 Task: Create a sub task System Test and UAT for the task  Integrate Google Analytics to track user behavior in the project TransTech , assign it to team member softage.9@softage.net and update the status of the sub task to  Completed , set the priority of the sub task to High.
Action: Mouse moved to (39, 266)
Screenshot: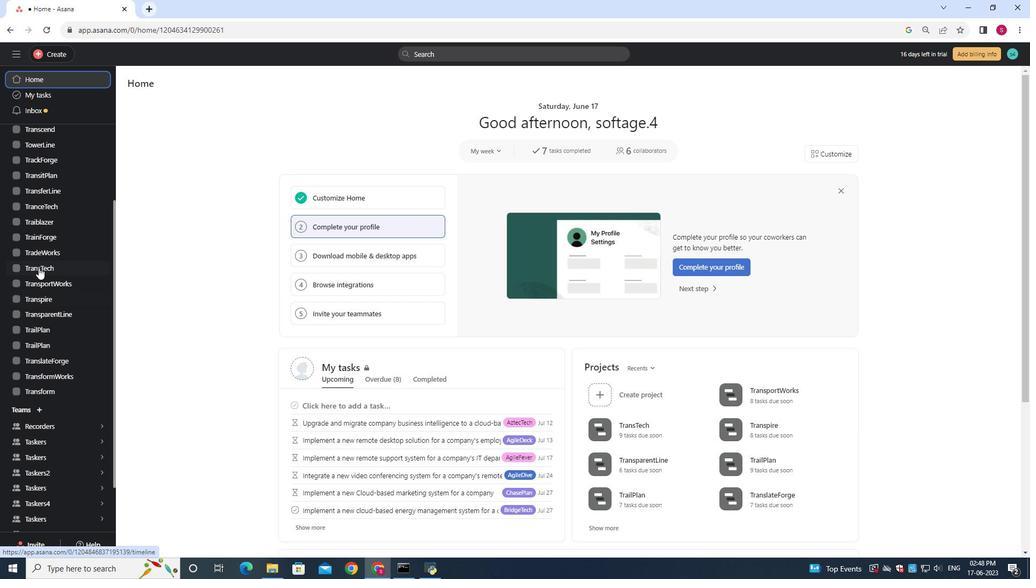
Action: Mouse pressed left at (39, 266)
Screenshot: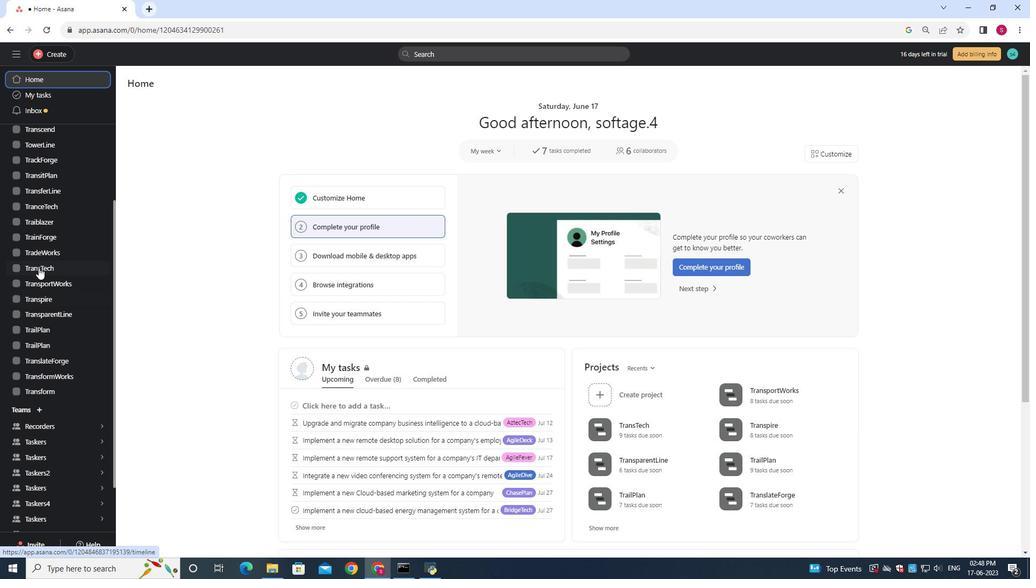 
Action: Mouse moved to (368, 238)
Screenshot: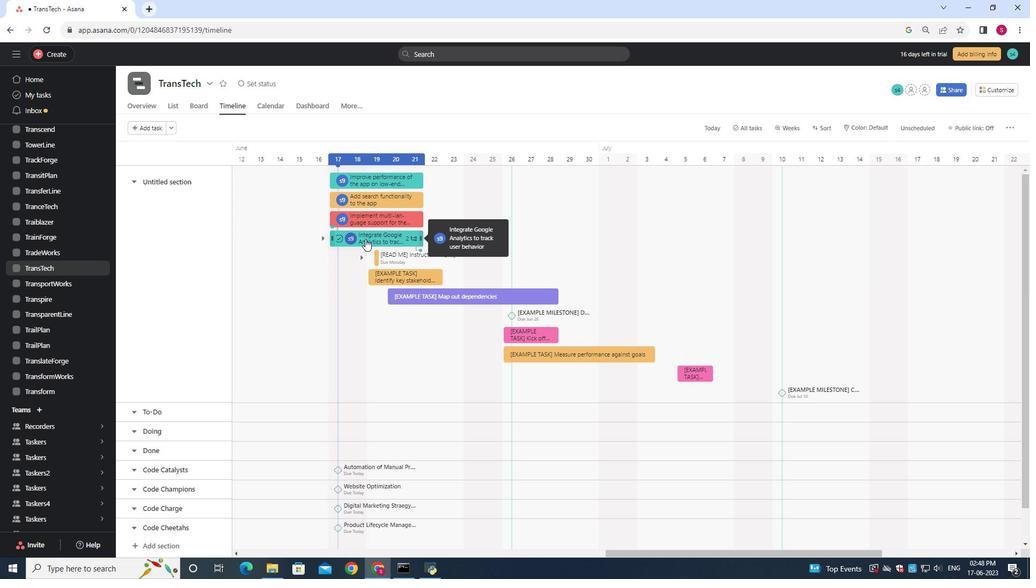 
Action: Mouse pressed left at (368, 238)
Screenshot: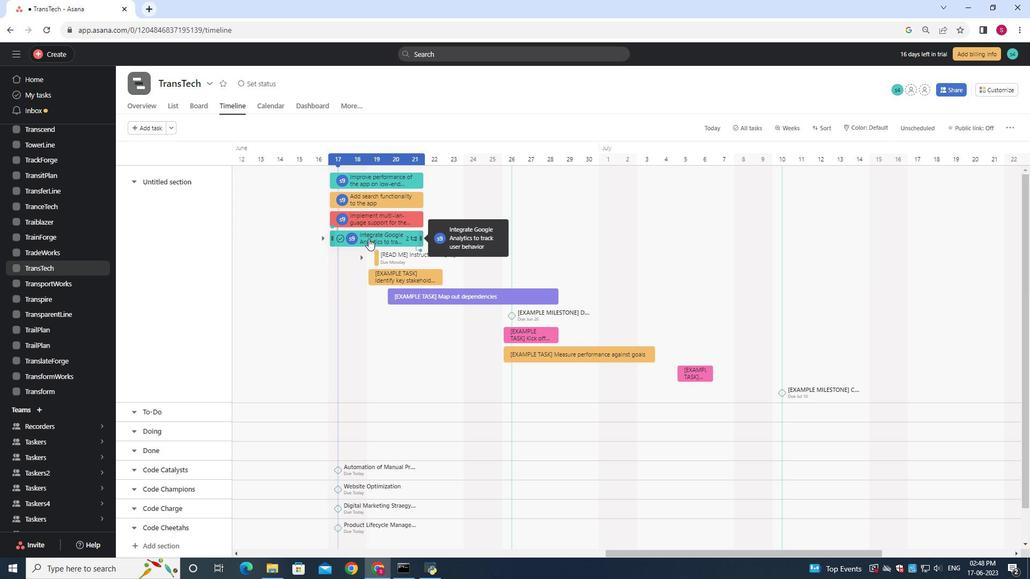 
Action: Mouse moved to (747, 293)
Screenshot: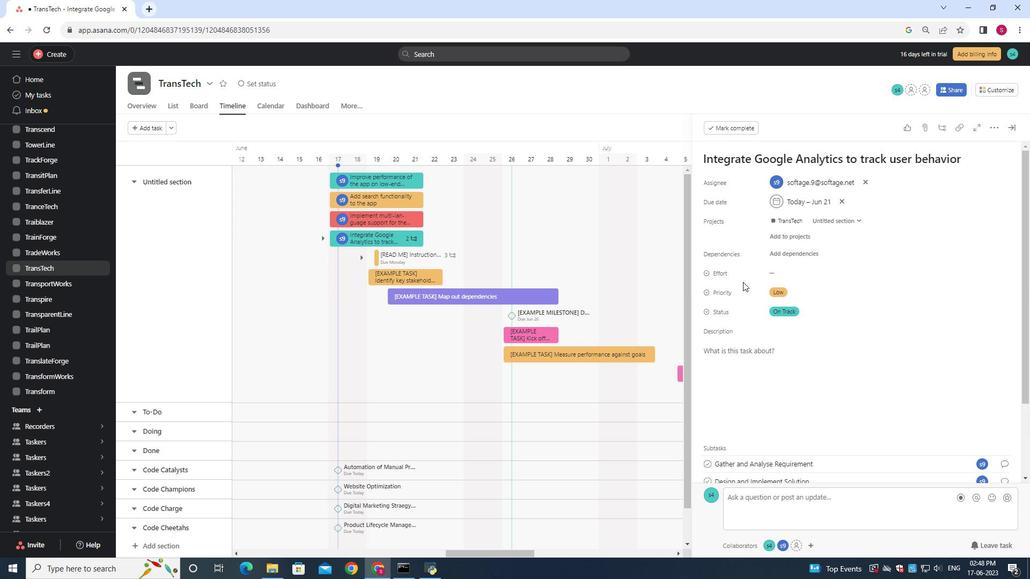 
Action: Mouse scrolled (747, 292) with delta (0, 0)
Screenshot: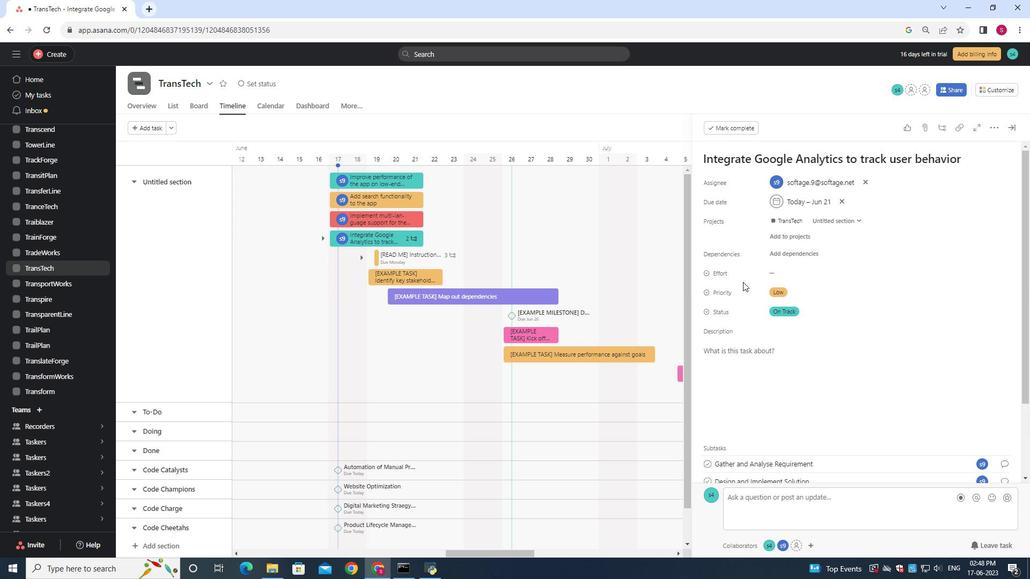 
Action: Mouse moved to (748, 293)
Screenshot: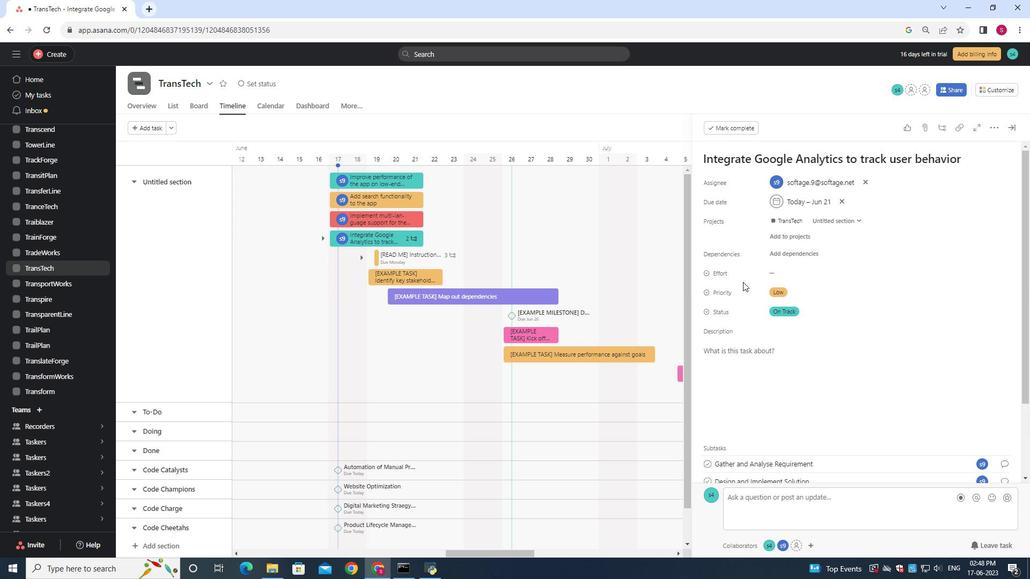 
Action: Mouse scrolled (748, 293) with delta (0, 0)
Screenshot: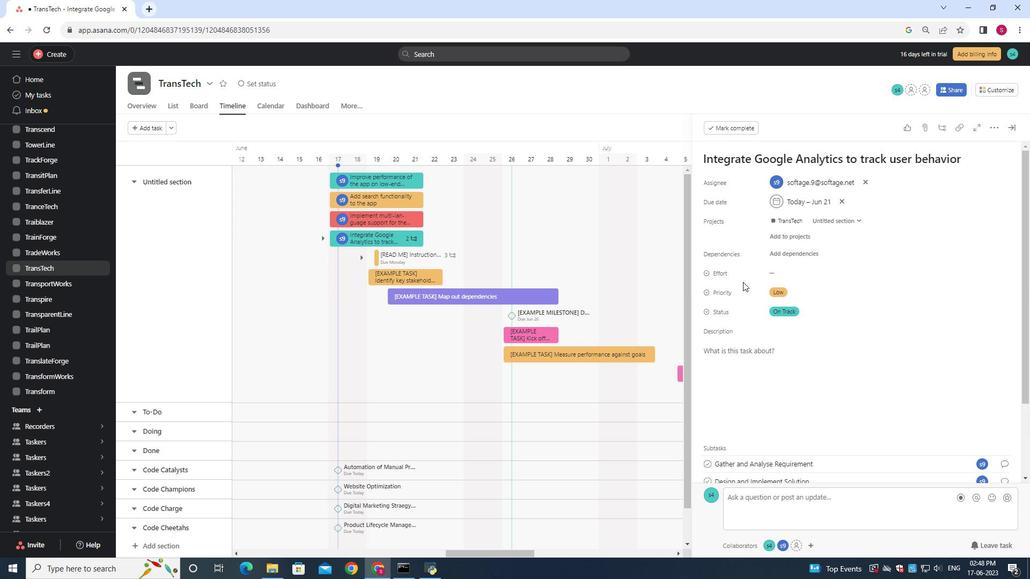 
Action: Mouse scrolled (748, 293) with delta (0, 0)
Screenshot: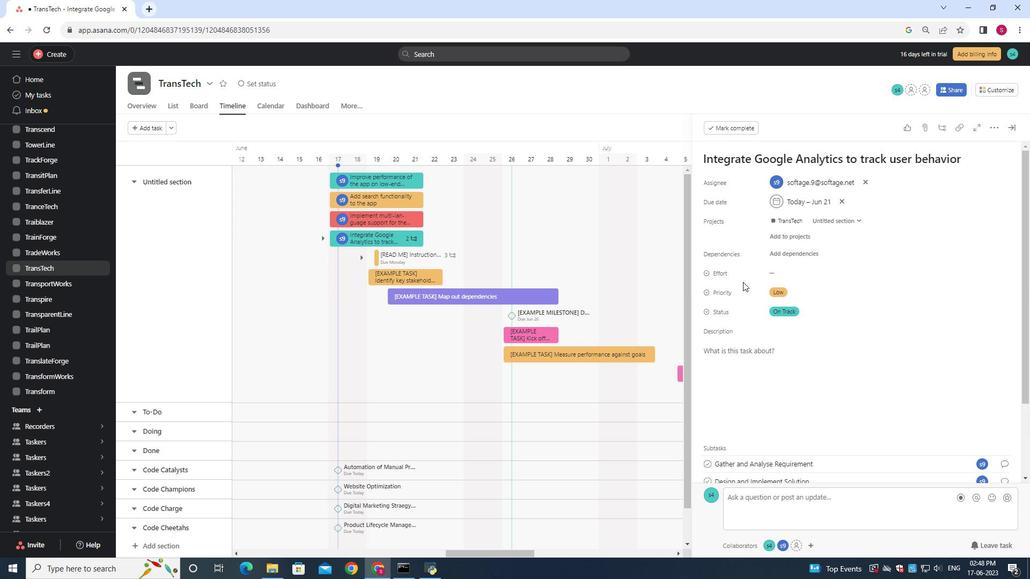 
Action: Mouse scrolled (748, 293) with delta (0, 0)
Screenshot: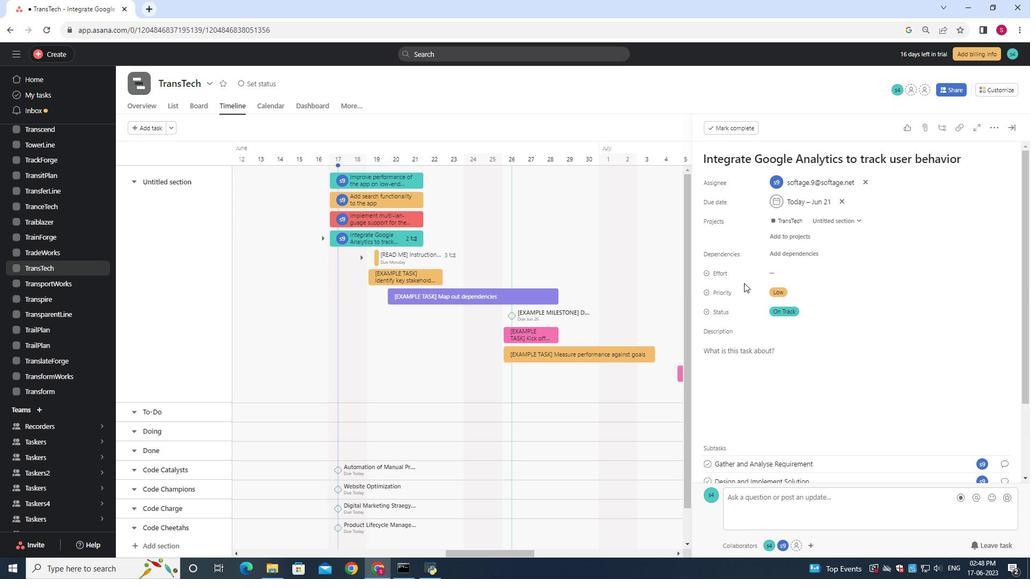 
Action: Mouse moved to (744, 403)
Screenshot: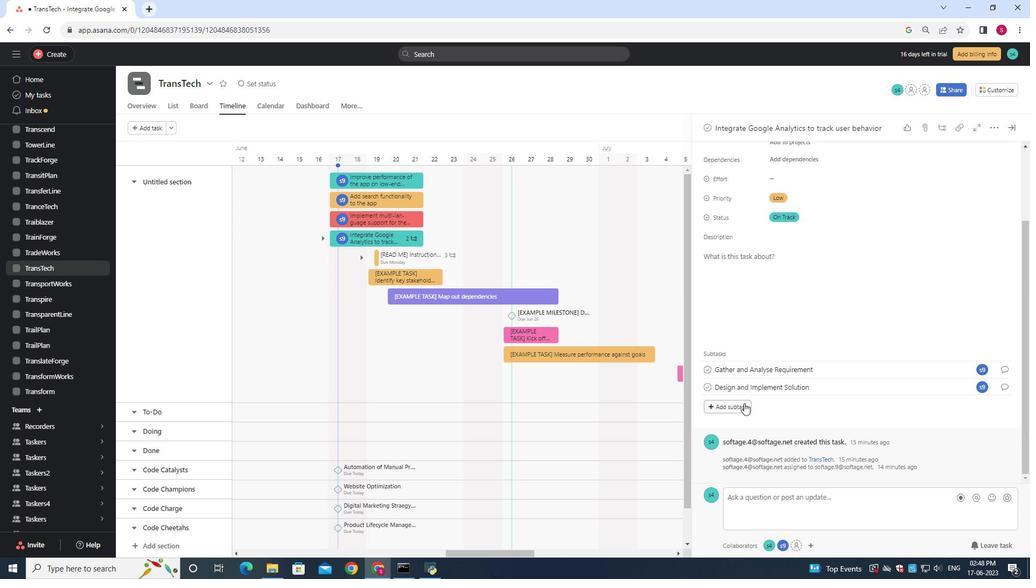 
Action: Mouse pressed left at (744, 403)
Screenshot: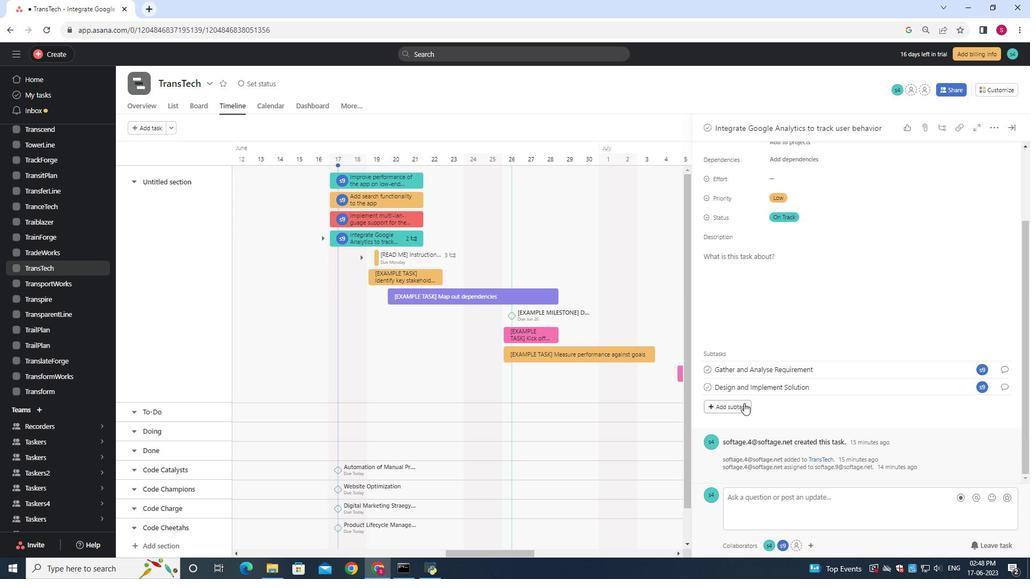 
Action: Mouse moved to (743, 403)
Screenshot: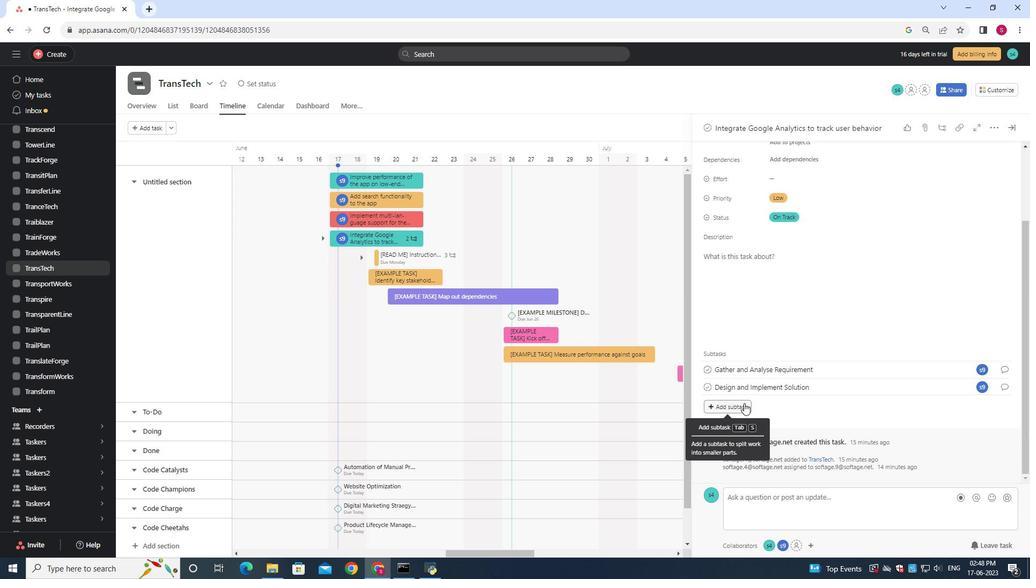 
Action: Key pressed <Key.shift>System<Key.space><Key.shift>Test<Key.space>and<Key.space><Key.shift><Key.shift><Key.shift><Key.shift>UAT
Screenshot: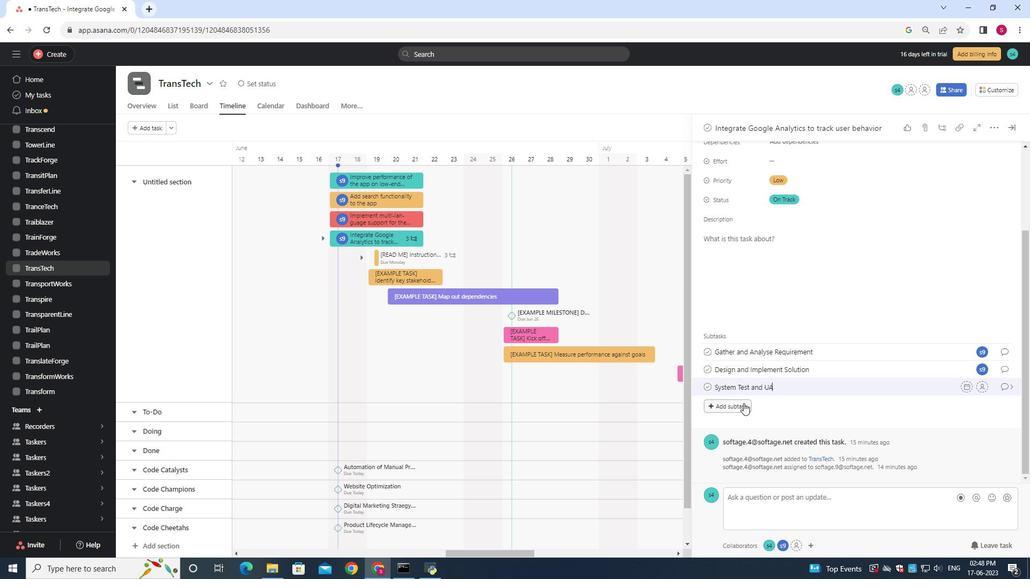 
Action: Mouse moved to (980, 385)
Screenshot: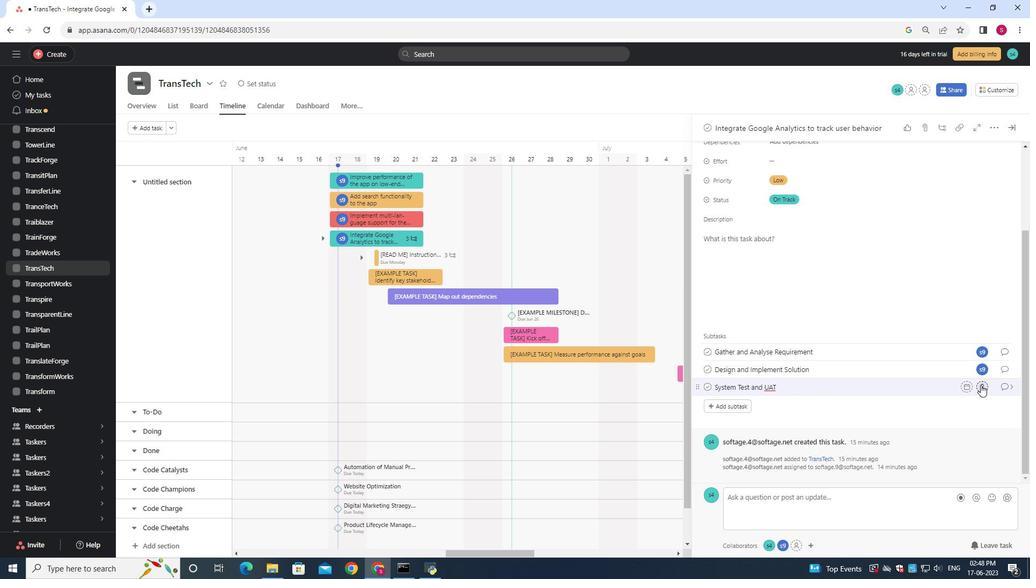 
Action: Mouse pressed left at (980, 385)
Screenshot: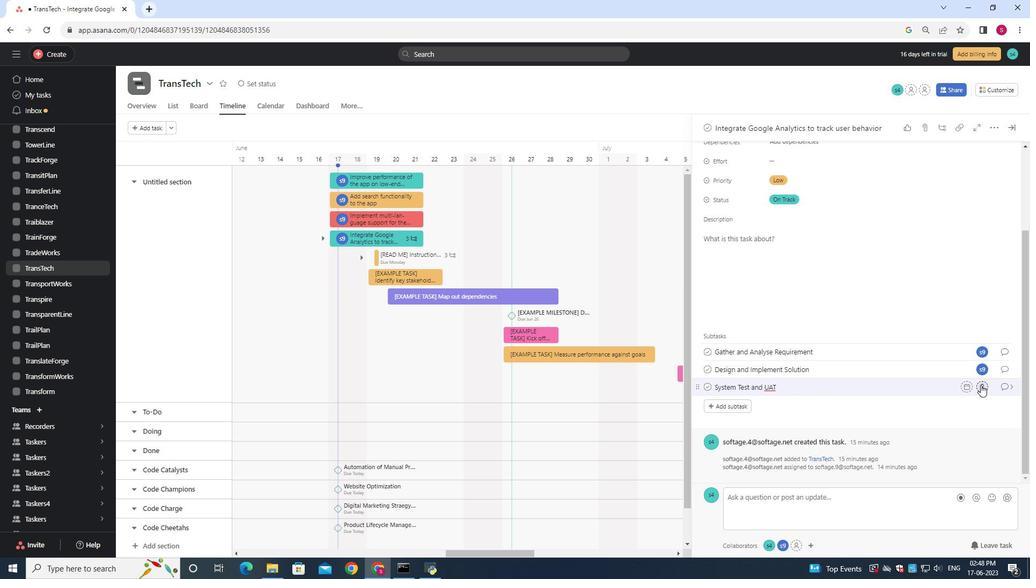 
Action: Mouse moved to (977, 384)
Screenshot: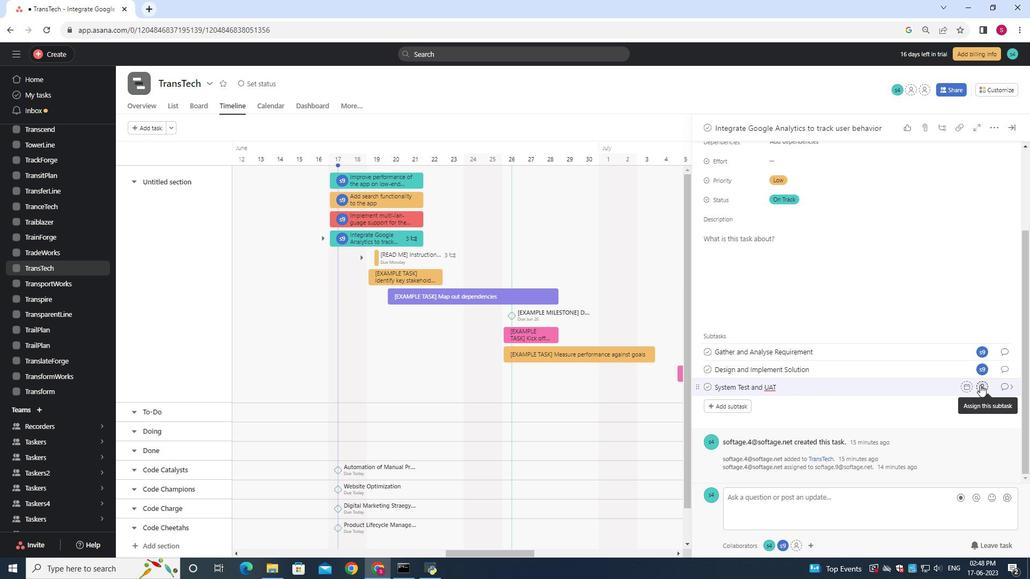 
Action: Key pressed softage.9<Key.shift>@softage.net
Screenshot: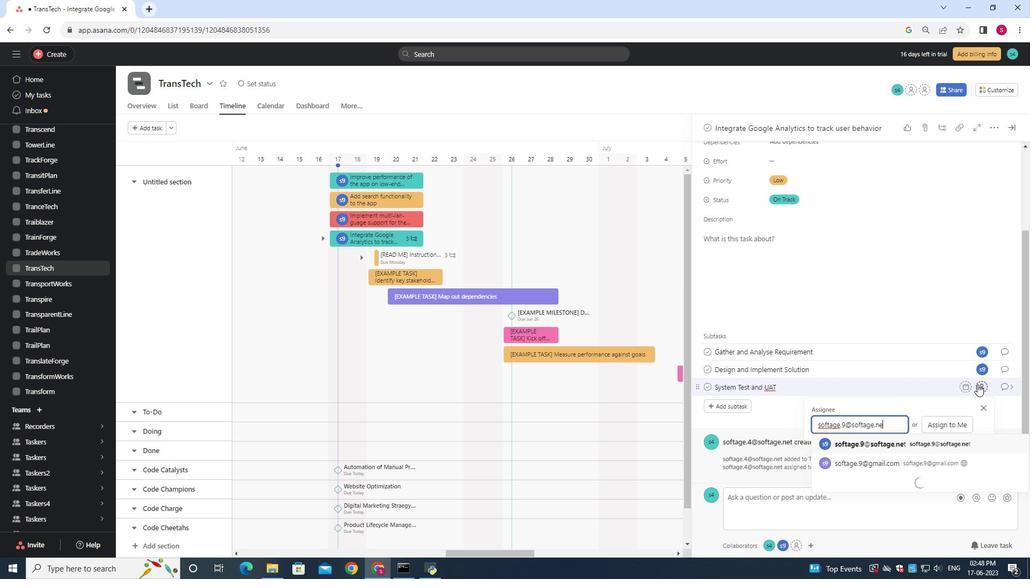
Action: Mouse moved to (889, 446)
Screenshot: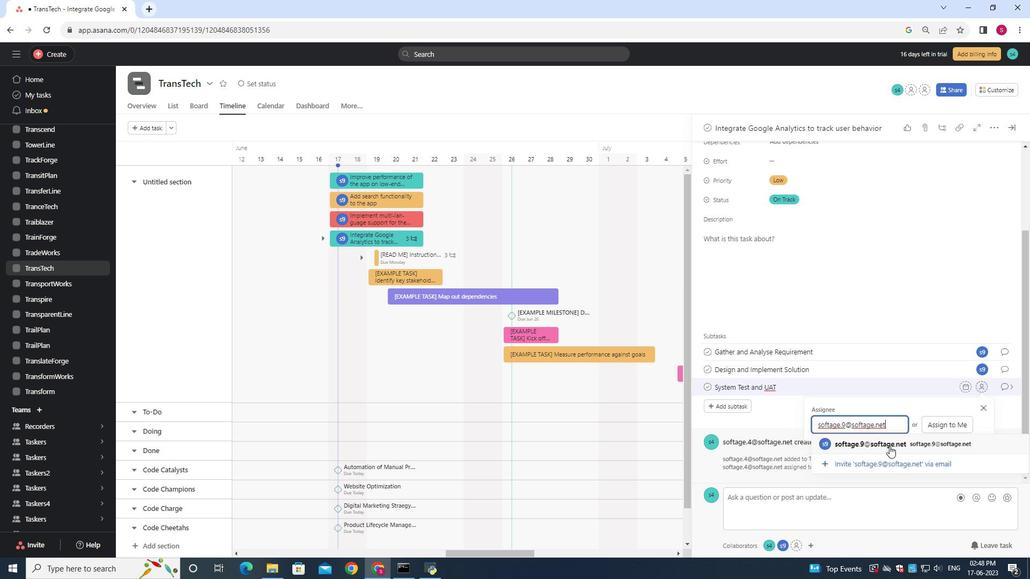 
Action: Mouse pressed left at (889, 446)
Screenshot: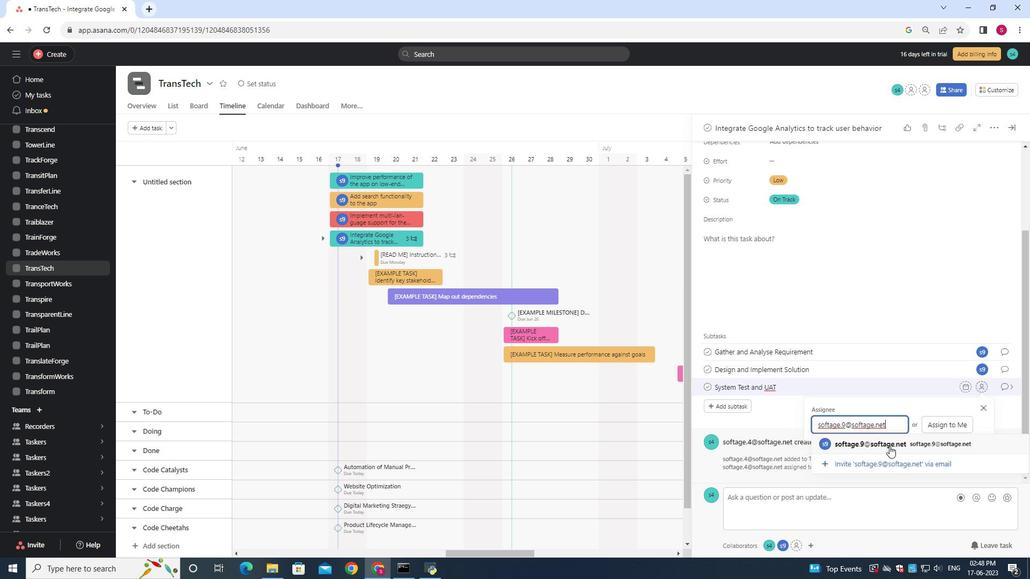 
Action: Mouse moved to (1006, 386)
Screenshot: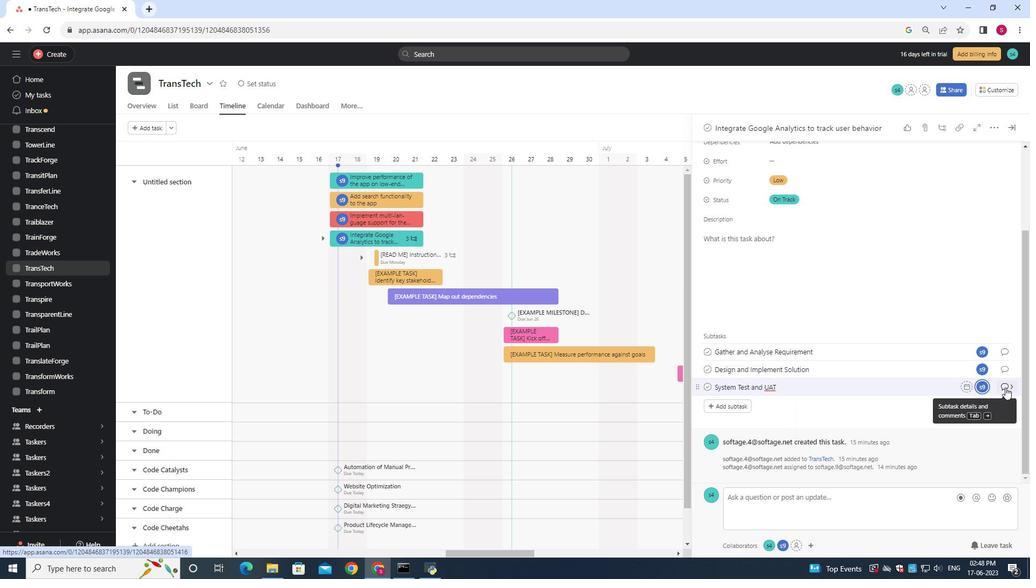 
Action: Mouse pressed left at (1006, 386)
Screenshot: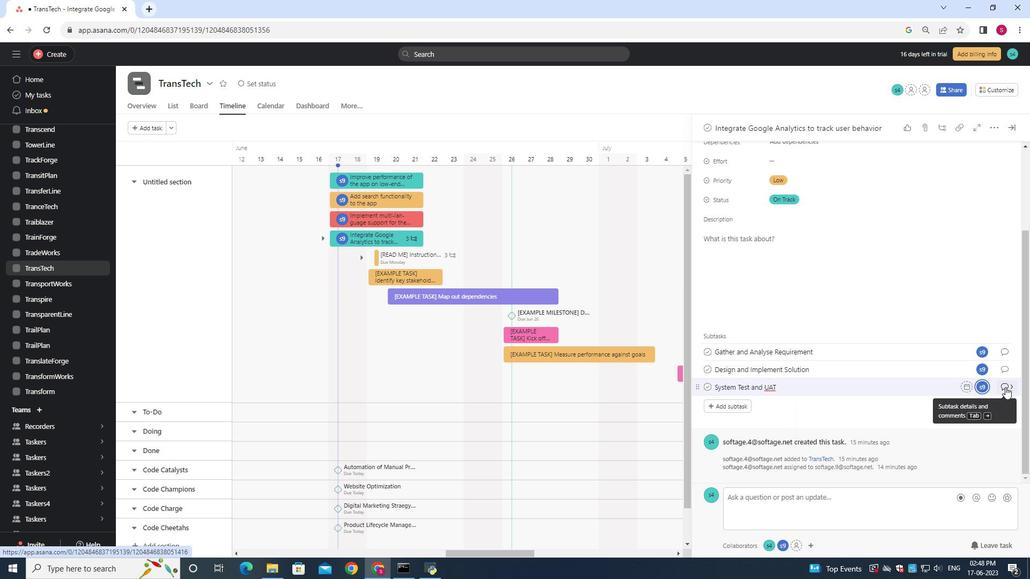 
Action: Mouse moved to (738, 262)
Screenshot: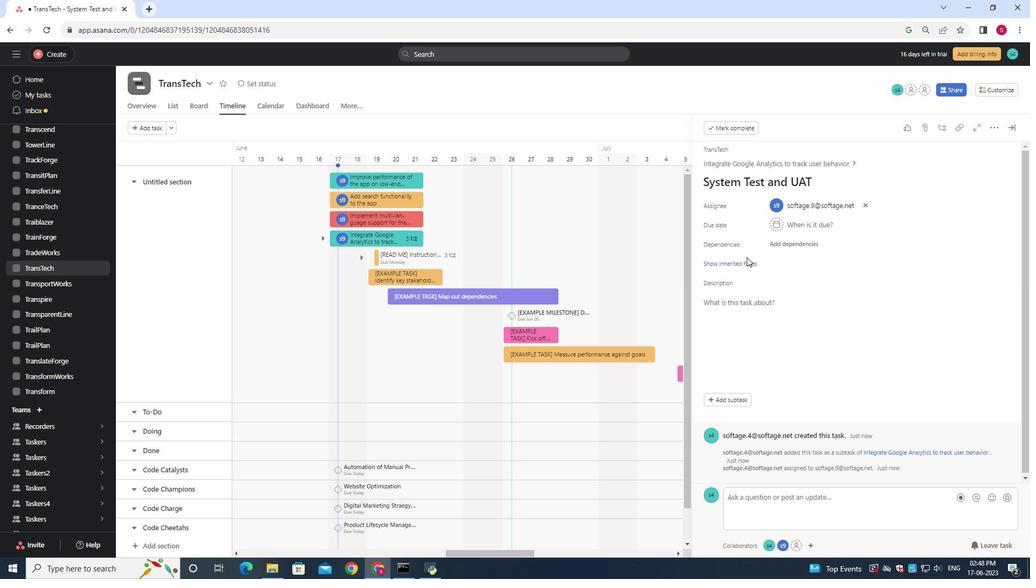 
Action: Mouse pressed left at (738, 262)
Screenshot: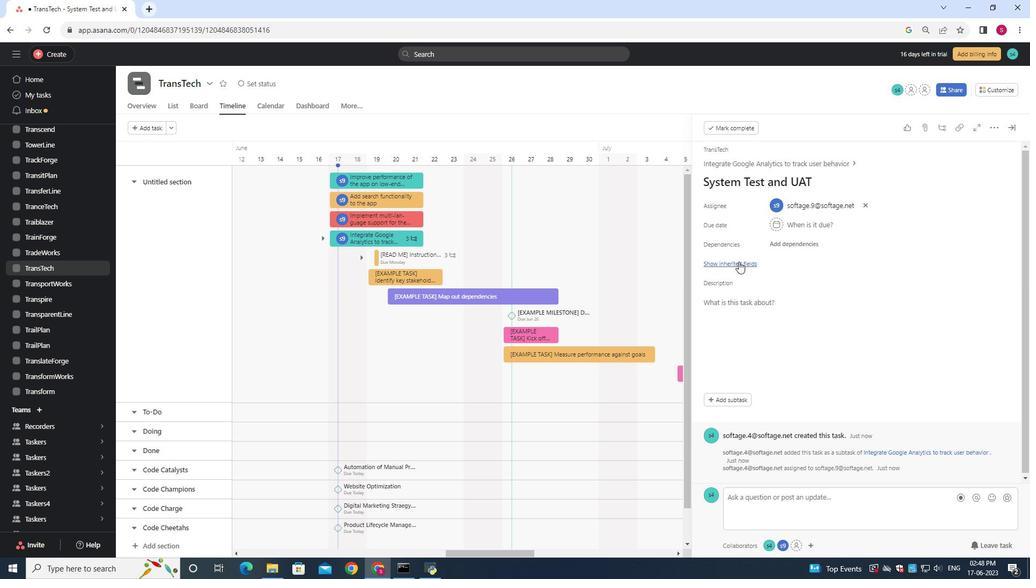 
Action: Mouse moved to (768, 322)
Screenshot: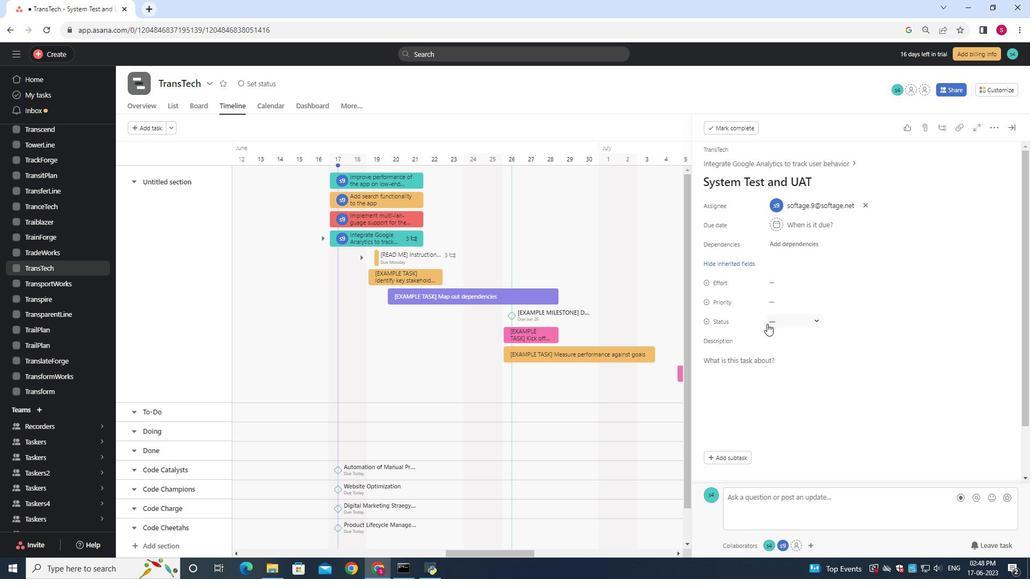 
Action: Mouse pressed left at (768, 322)
Screenshot: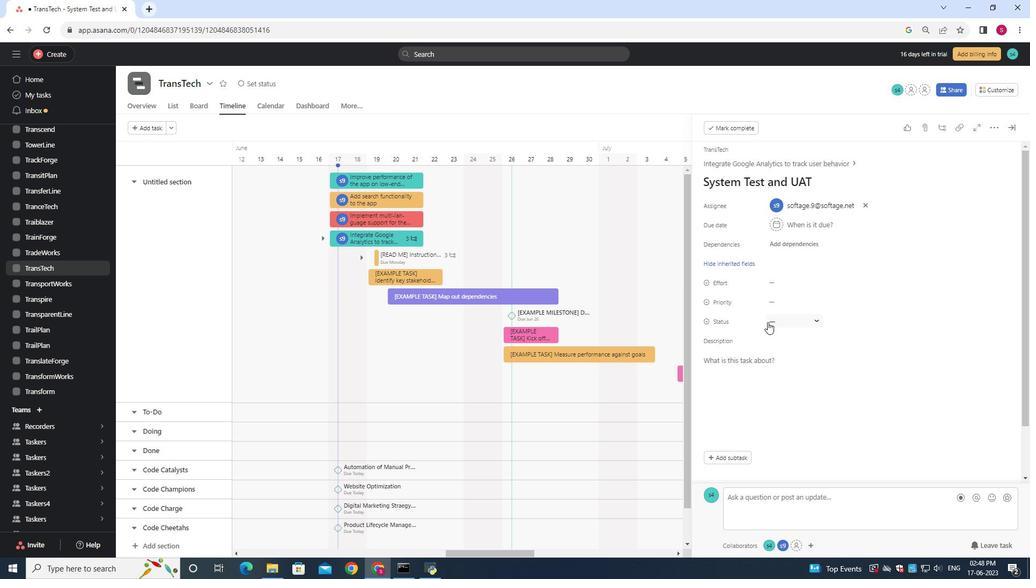 
Action: Mouse moved to (786, 407)
Screenshot: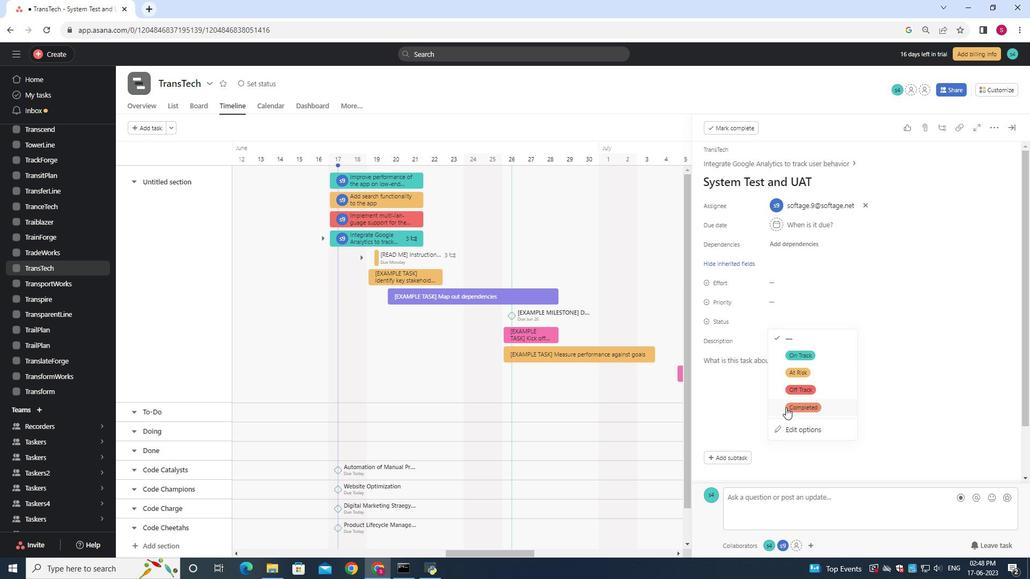
Action: Mouse pressed left at (786, 407)
Screenshot: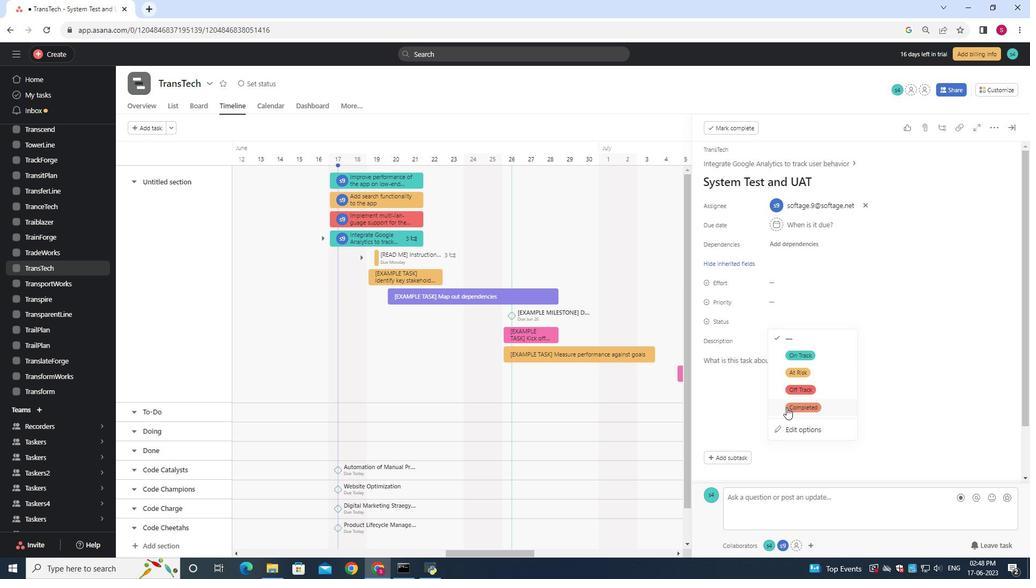 
Action: Mouse moved to (771, 302)
Screenshot: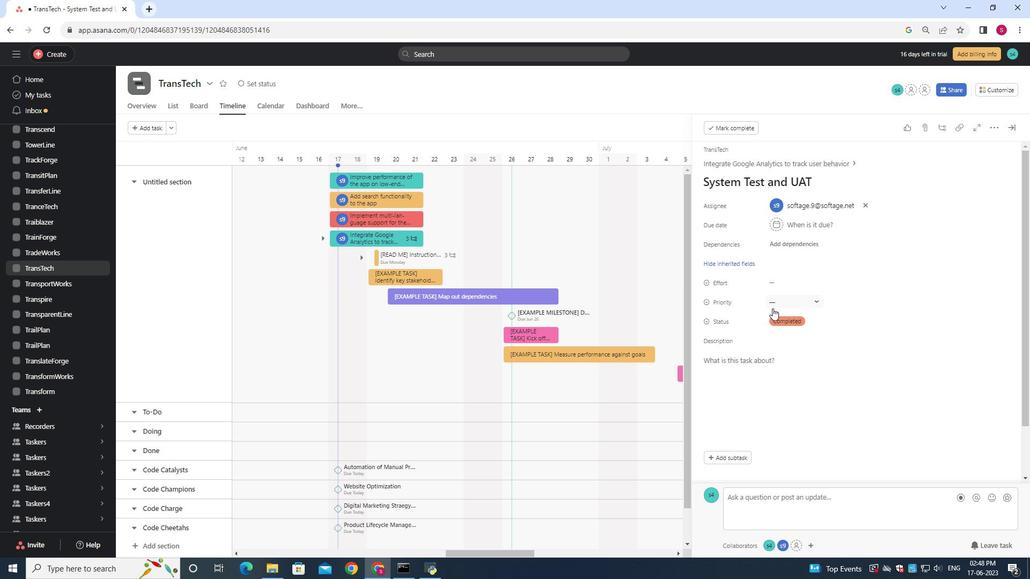 
Action: Mouse pressed left at (771, 302)
Screenshot: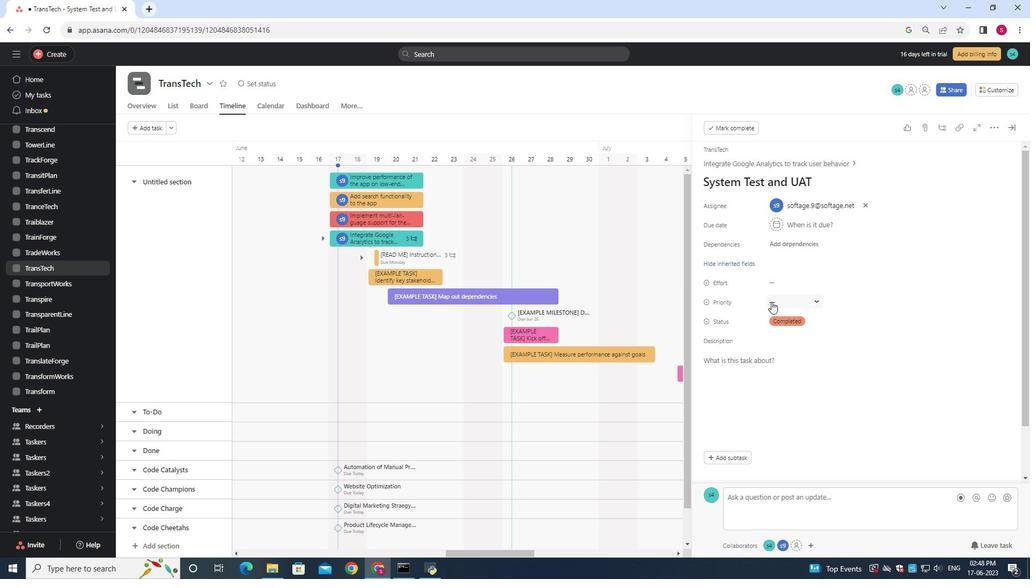 
Action: Mouse moved to (802, 337)
Screenshot: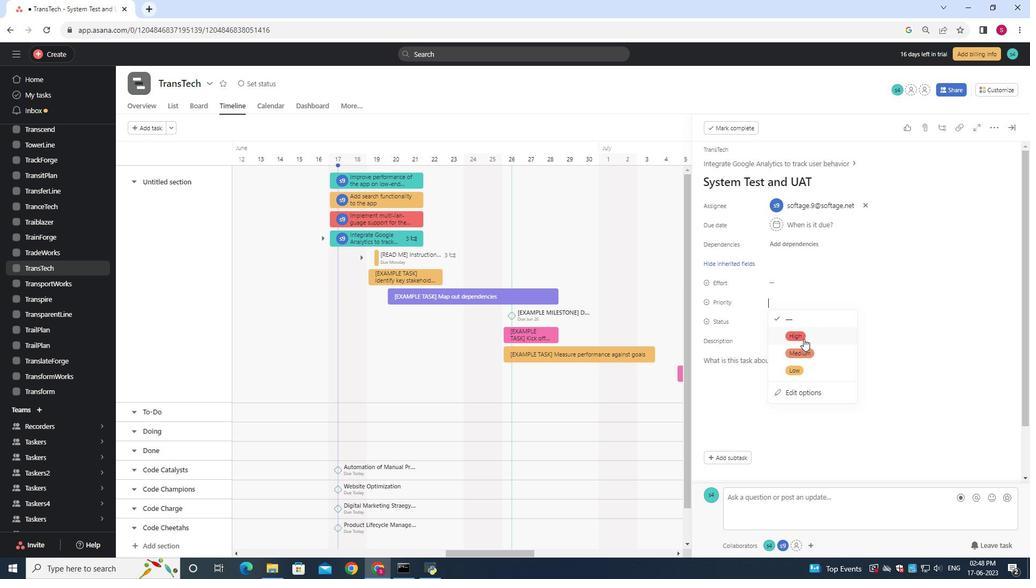 
Action: Mouse pressed left at (802, 337)
Screenshot: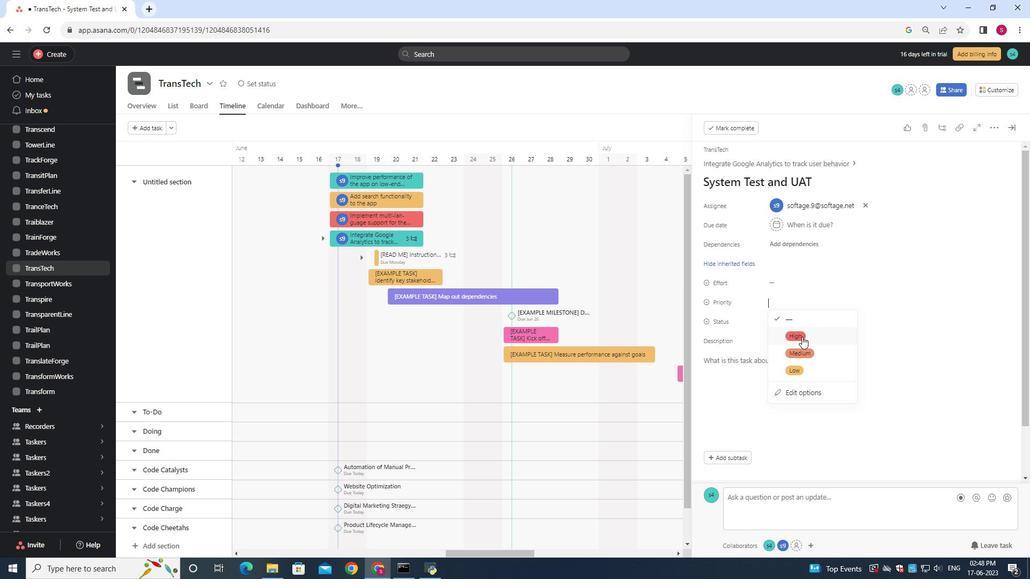 
Action: Mouse moved to (802, 331)
Screenshot: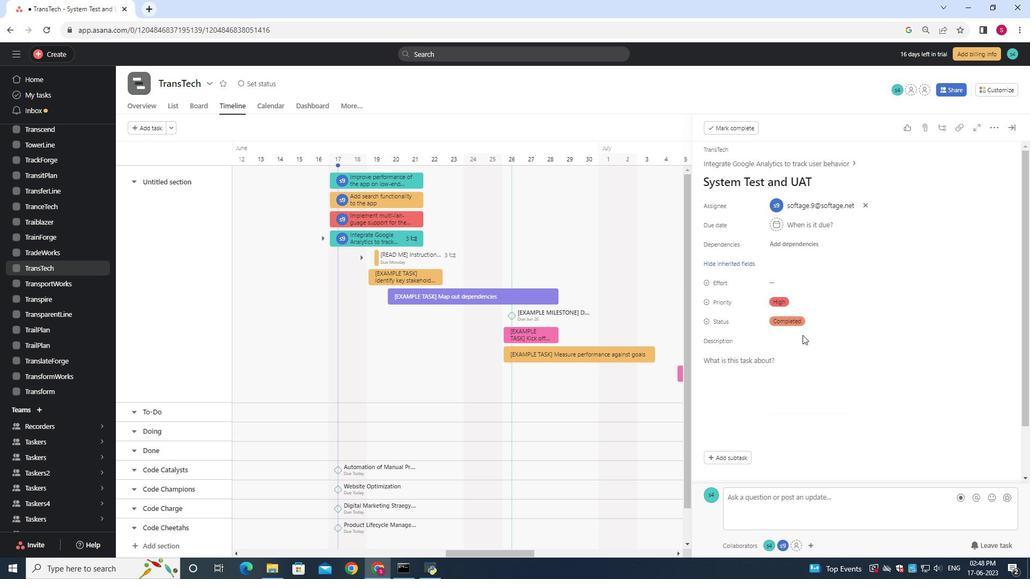 
